 Task: Select a schedule automation every fourth monday of the month at 11:00 AM.
Action: Mouse moved to (390, 474)
Screenshot: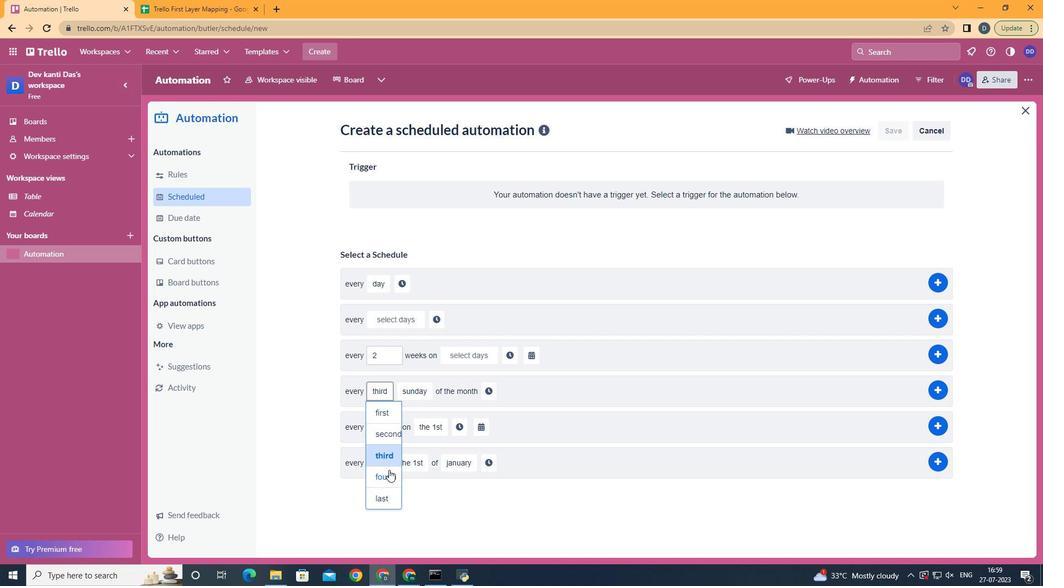 
Action: Mouse pressed left at (390, 474)
Screenshot: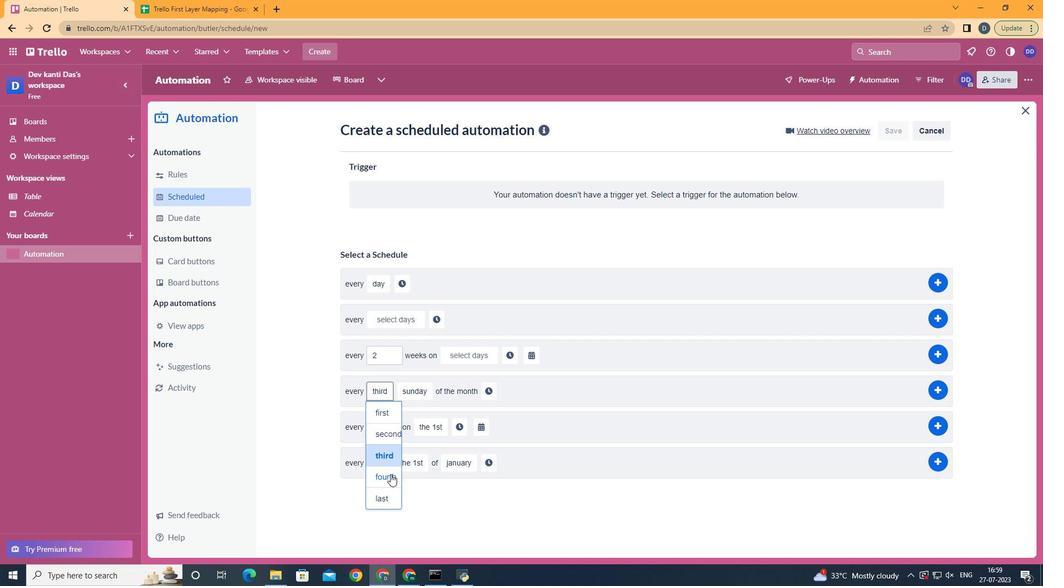 
Action: Mouse moved to (435, 404)
Screenshot: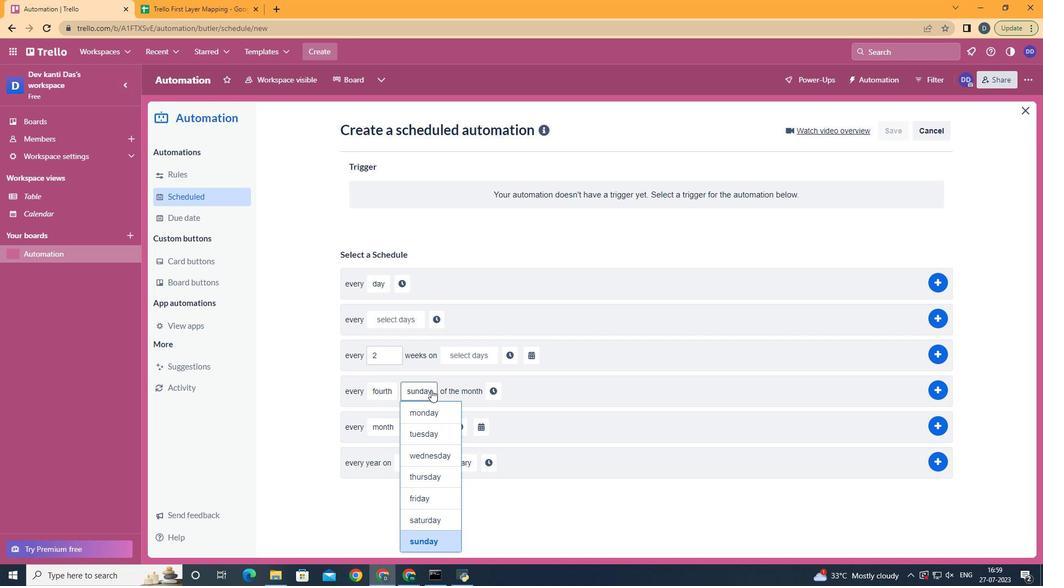 
Action: Mouse pressed left at (435, 404)
Screenshot: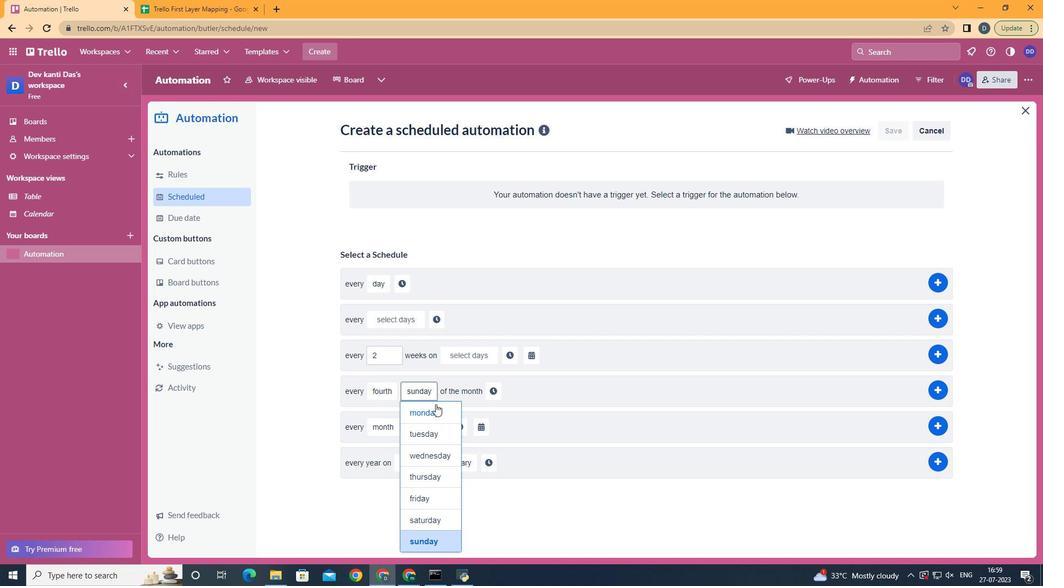 
Action: Mouse moved to (500, 385)
Screenshot: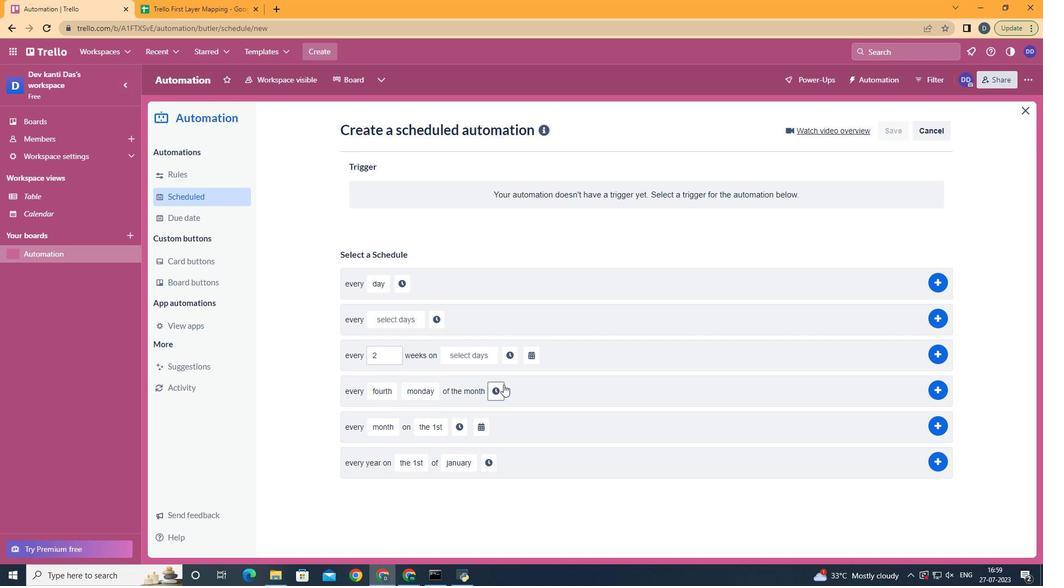 
Action: Mouse pressed left at (500, 385)
Screenshot: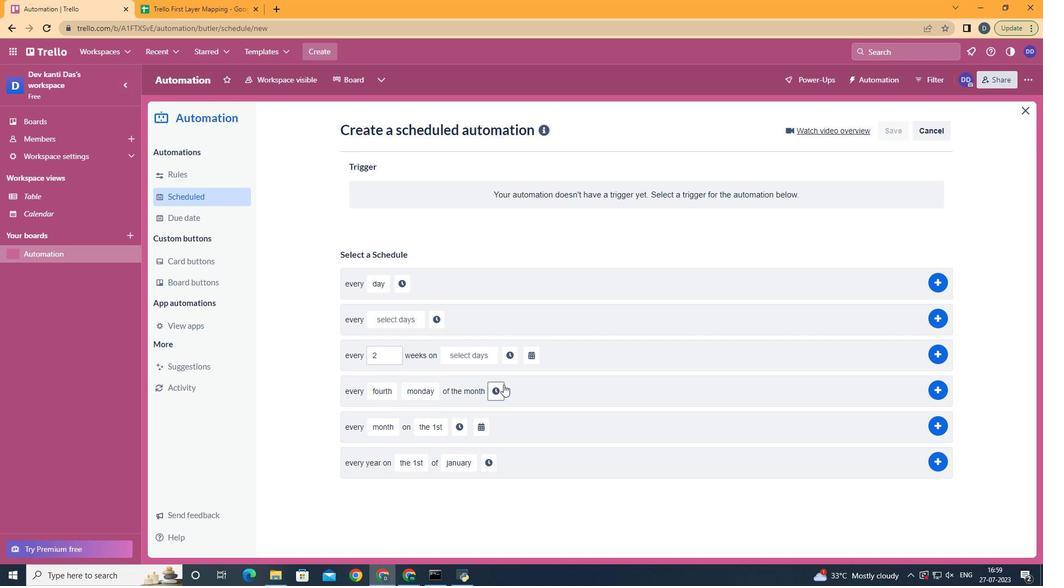 
Action: Mouse moved to (530, 390)
Screenshot: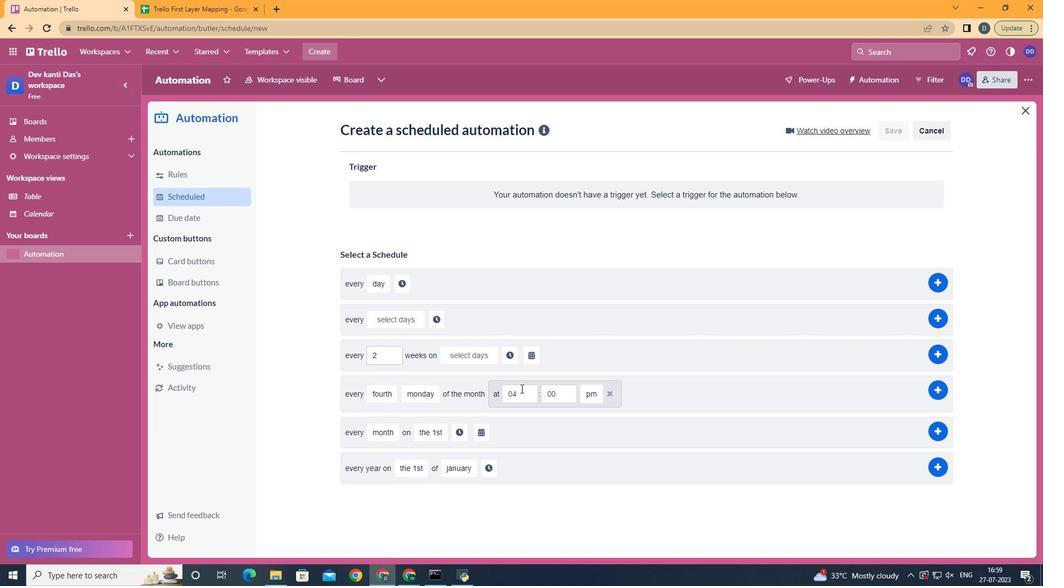 
Action: Mouse pressed left at (530, 390)
Screenshot: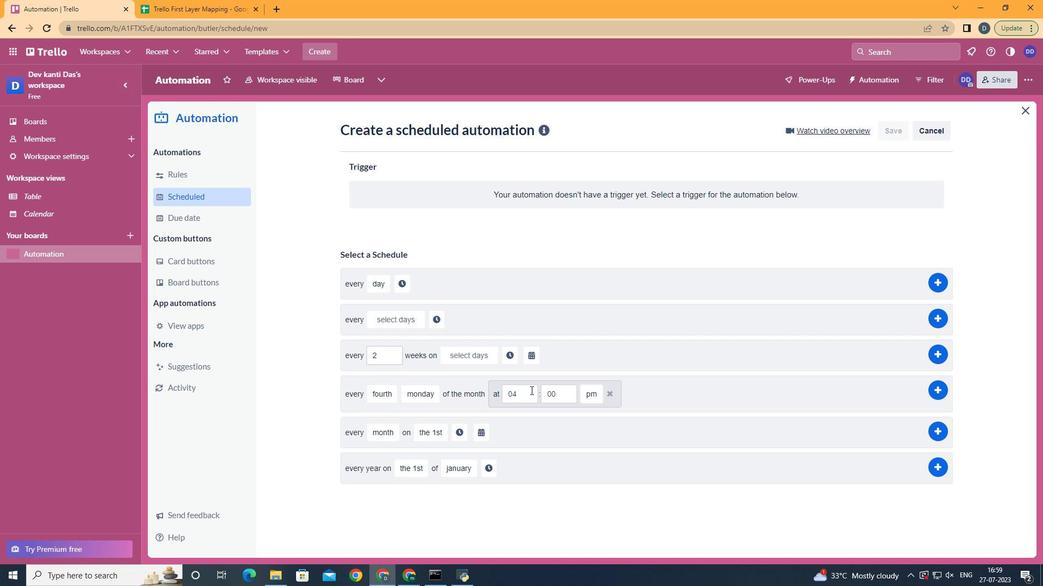 
Action: Key pressed <Key.backspace><Key.backspace>11
Screenshot: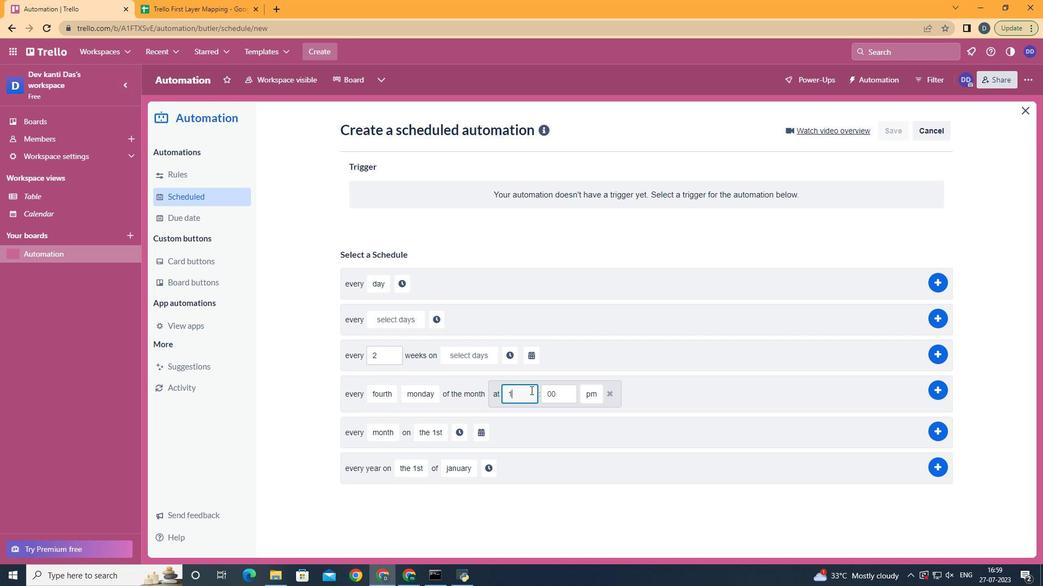 
Action: Mouse moved to (594, 416)
Screenshot: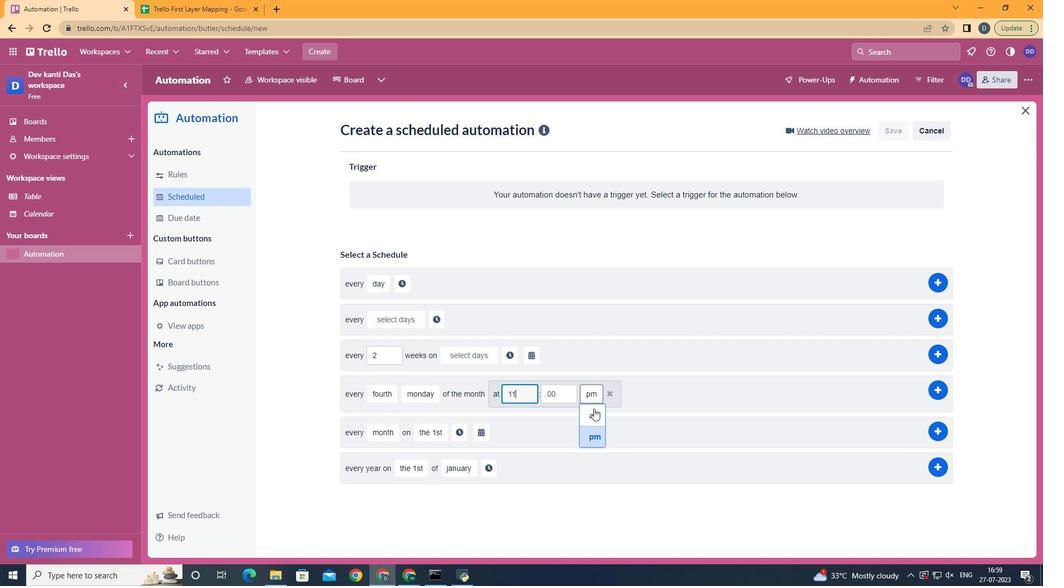 
Action: Mouse pressed left at (594, 416)
Screenshot: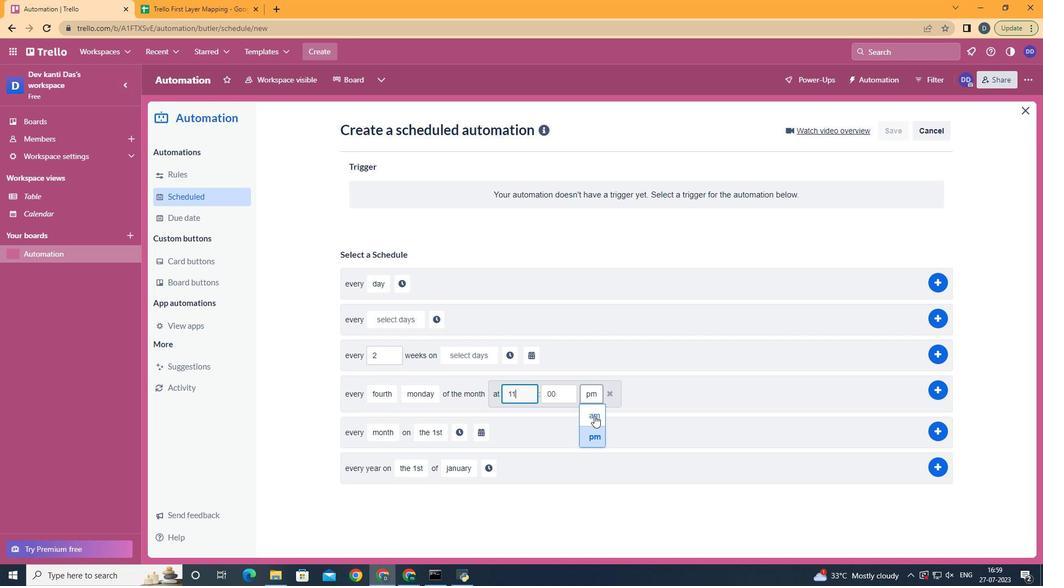 
